 Task: Add Bonne Maman Raspberry Preserves to the cart.
Action: Mouse moved to (699, 254)
Screenshot: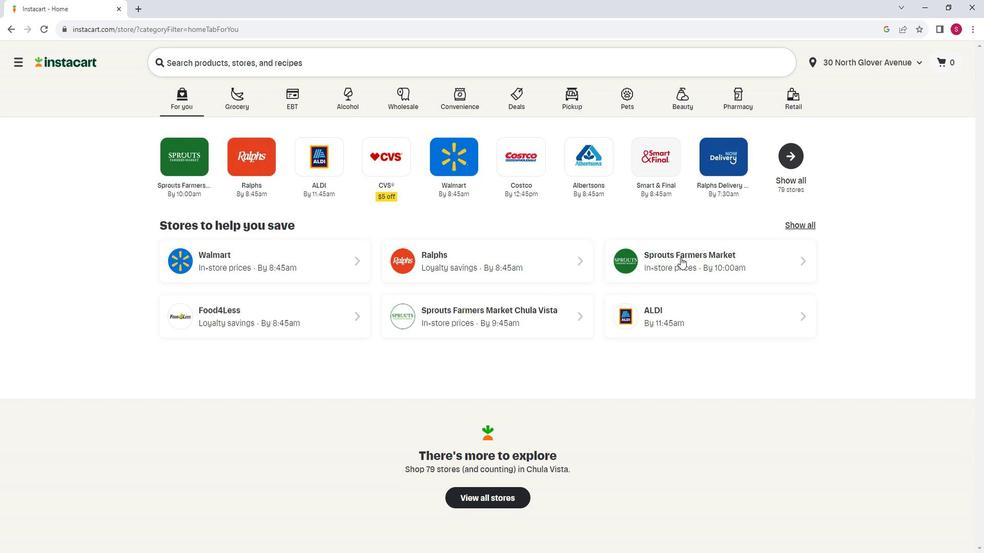 
Action: Mouse pressed left at (699, 254)
Screenshot: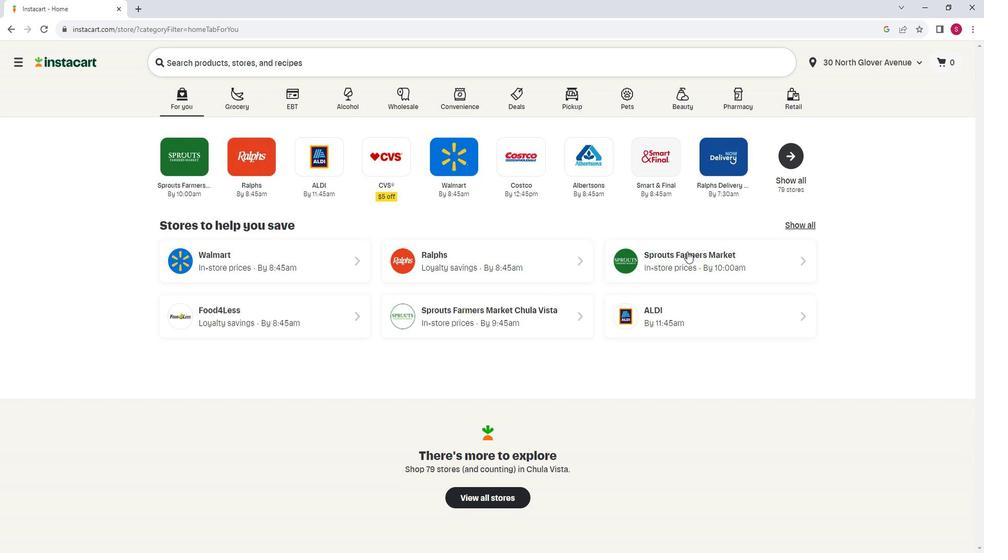 
Action: Mouse moved to (90, 334)
Screenshot: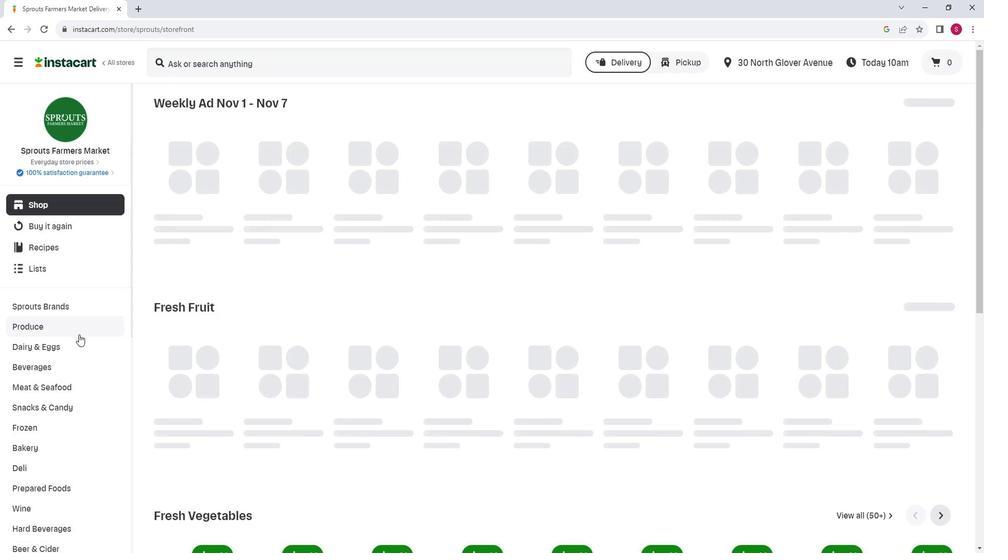 
Action: Mouse scrolled (90, 334) with delta (0, 0)
Screenshot: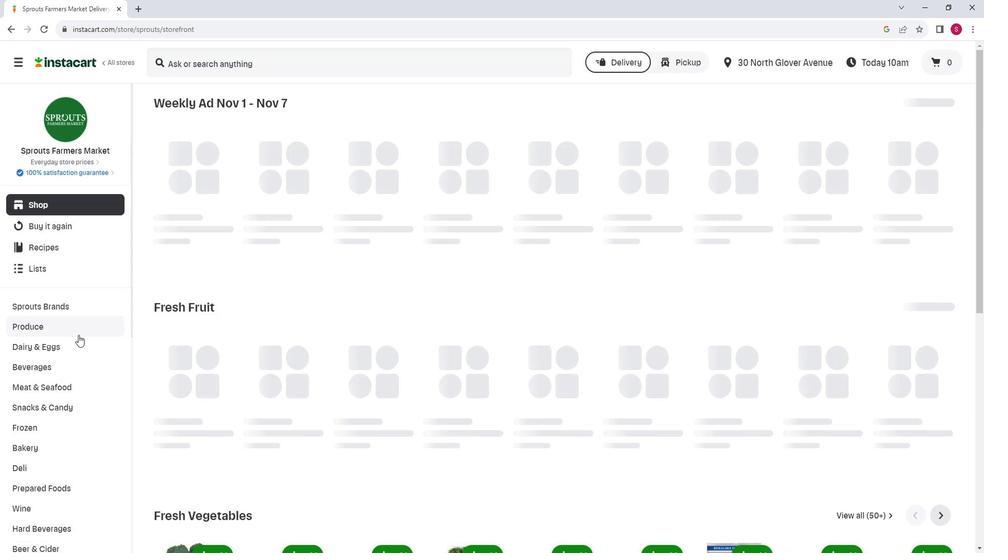
Action: Mouse moved to (91, 336)
Screenshot: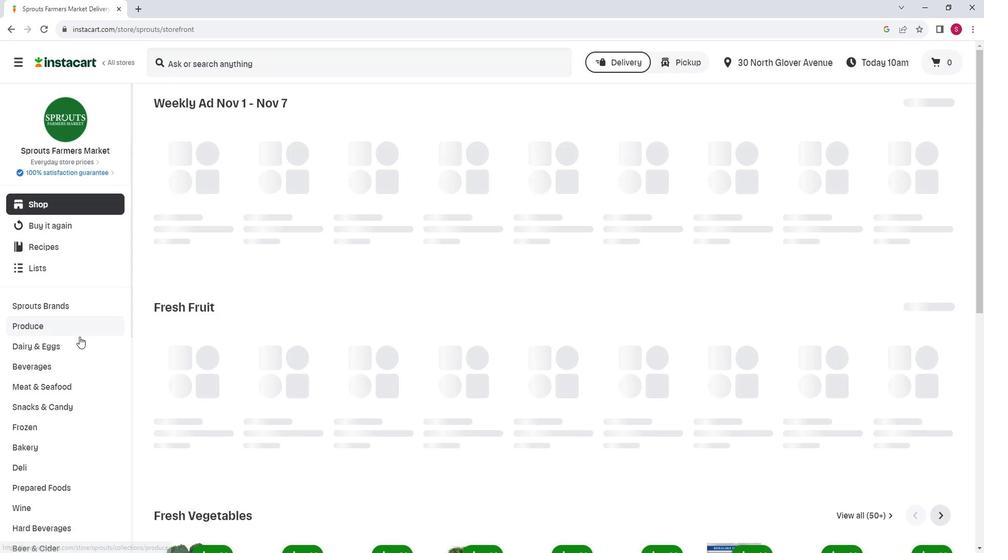 
Action: Mouse scrolled (91, 335) with delta (0, 0)
Screenshot: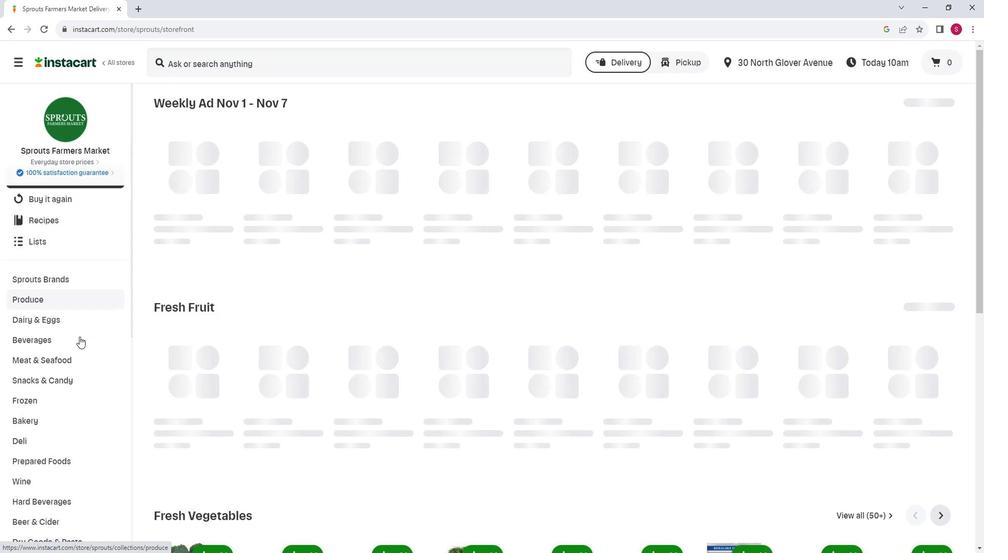 
Action: Mouse moved to (86, 355)
Screenshot: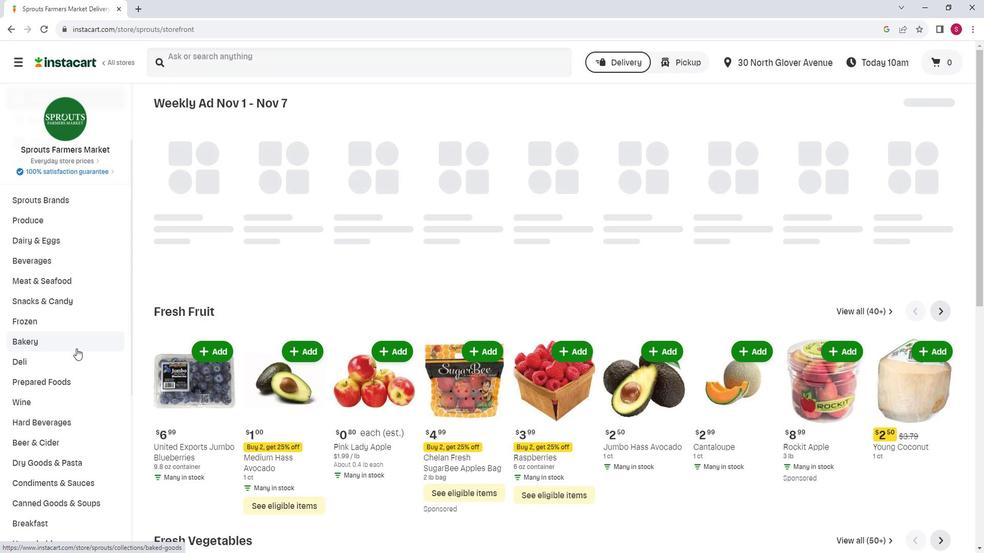 
Action: Mouse scrolled (86, 354) with delta (0, 0)
Screenshot: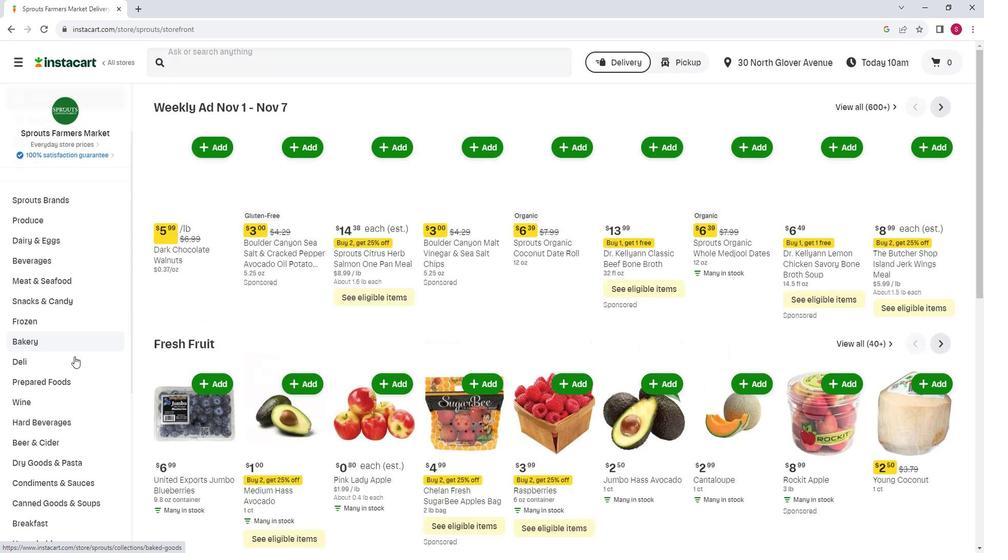 
Action: Mouse moved to (82, 377)
Screenshot: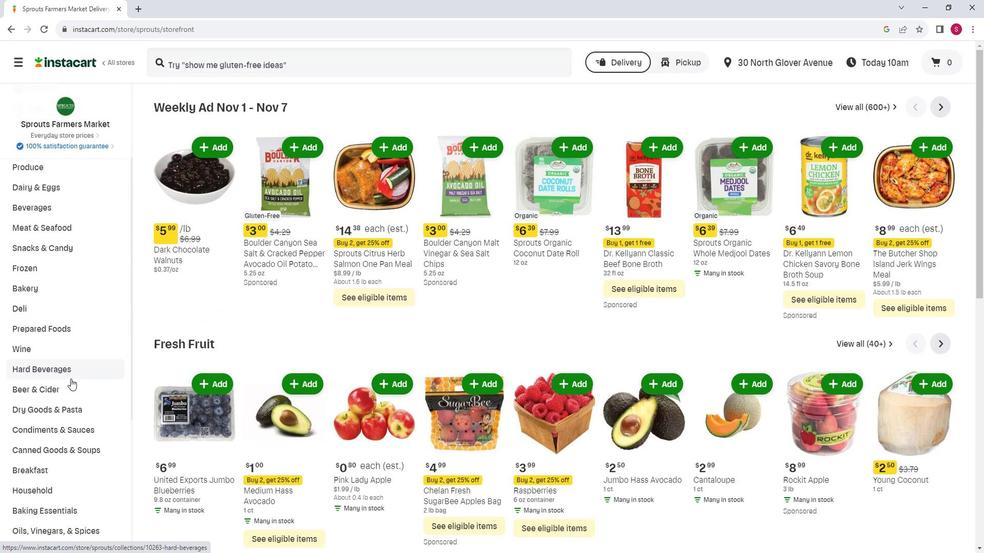 
Action: Mouse scrolled (82, 377) with delta (0, 0)
Screenshot: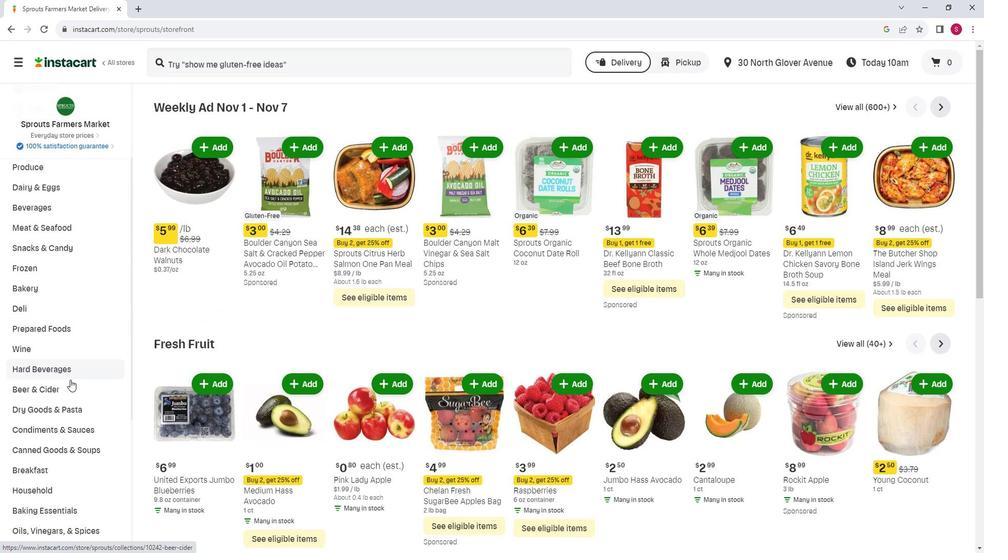
Action: Mouse moved to (73, 412)
Screenshot: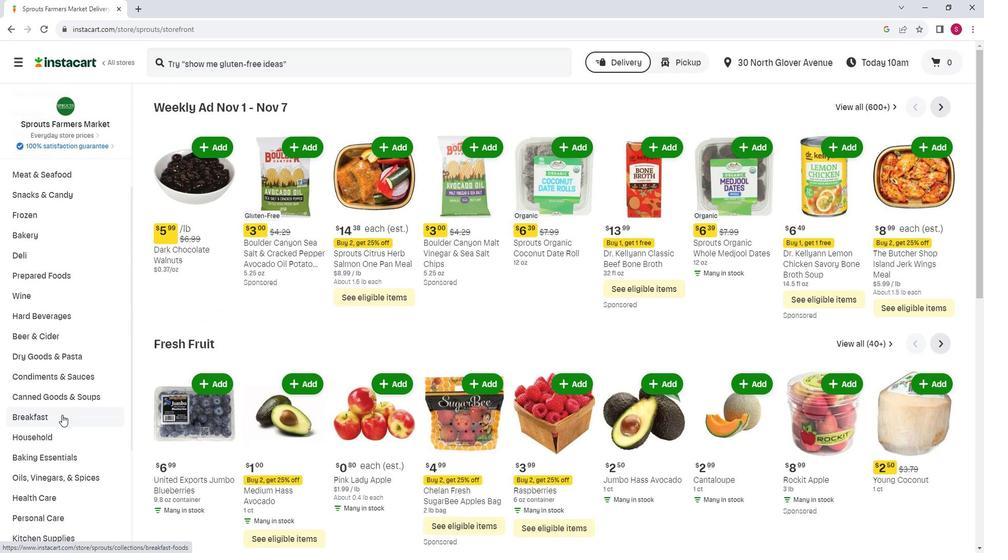 
Action: Mouse pressed left at (73, 412)
Screenshot: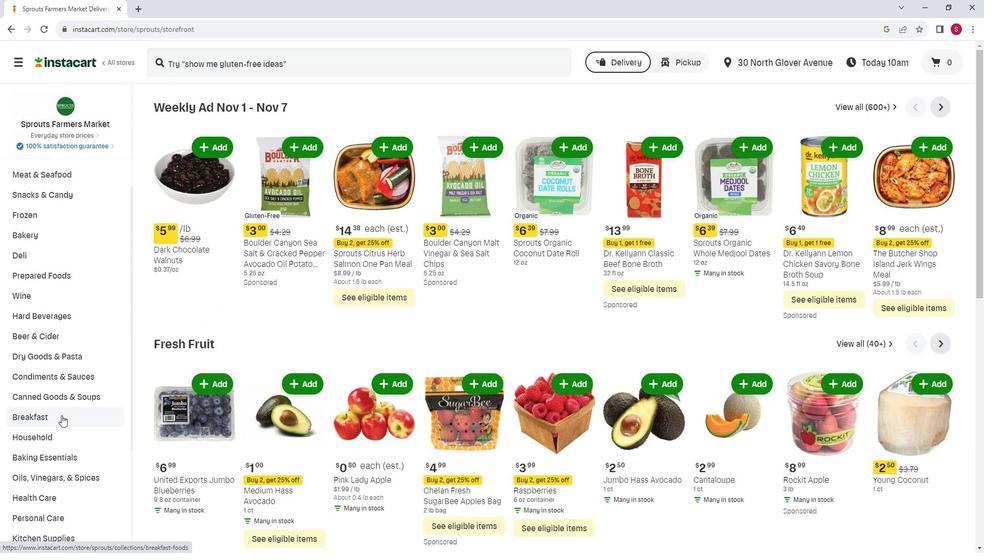 
Action: Mouse moved to (623, 133)
Screenshot: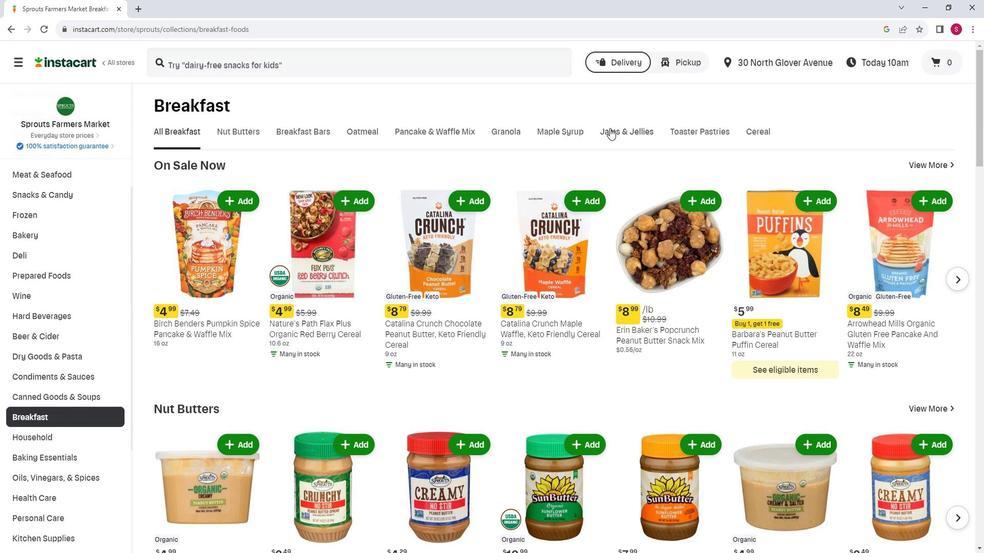 
Action: Mouse pressed left at (623, 133)
Screenshot: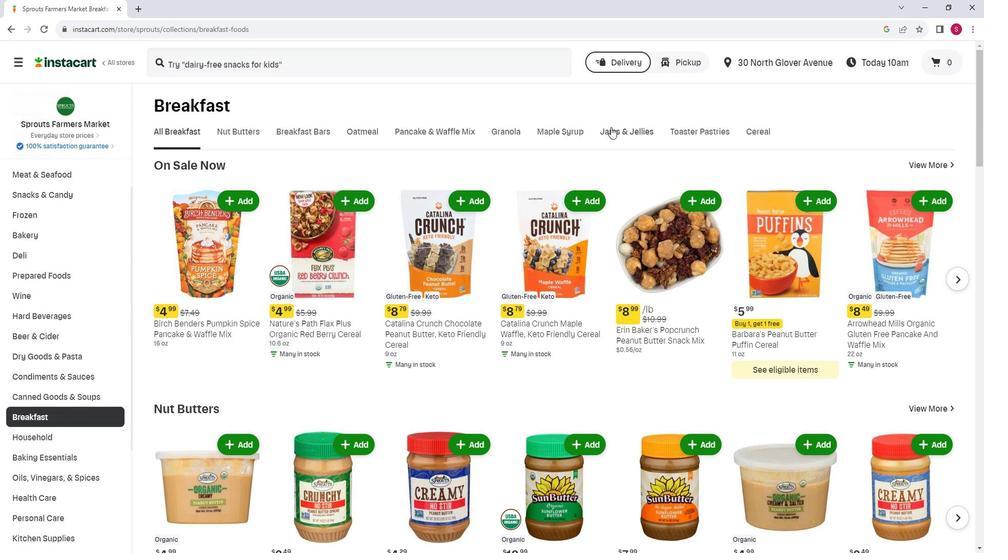 
Action: Mouse moved to (261, 183)
Screenshot: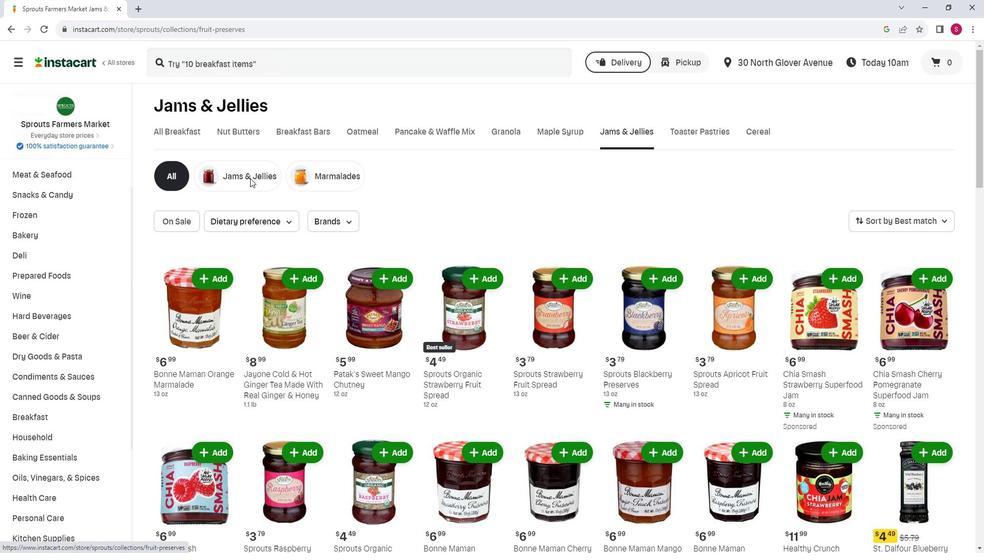 
Action: Mouse pressed left at (261, 183)
Screenshot: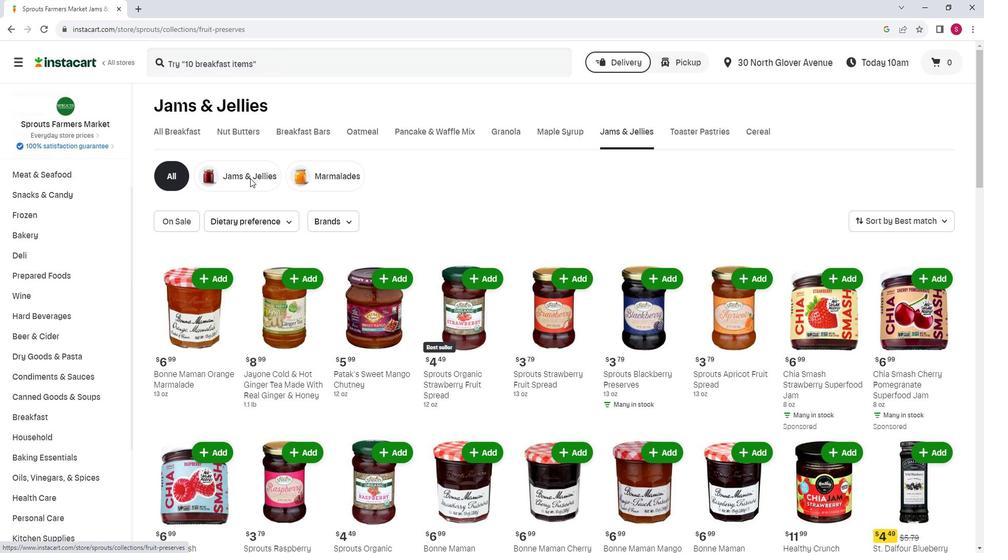 
Action: Mouse moved to (432, 220)
Screenshot: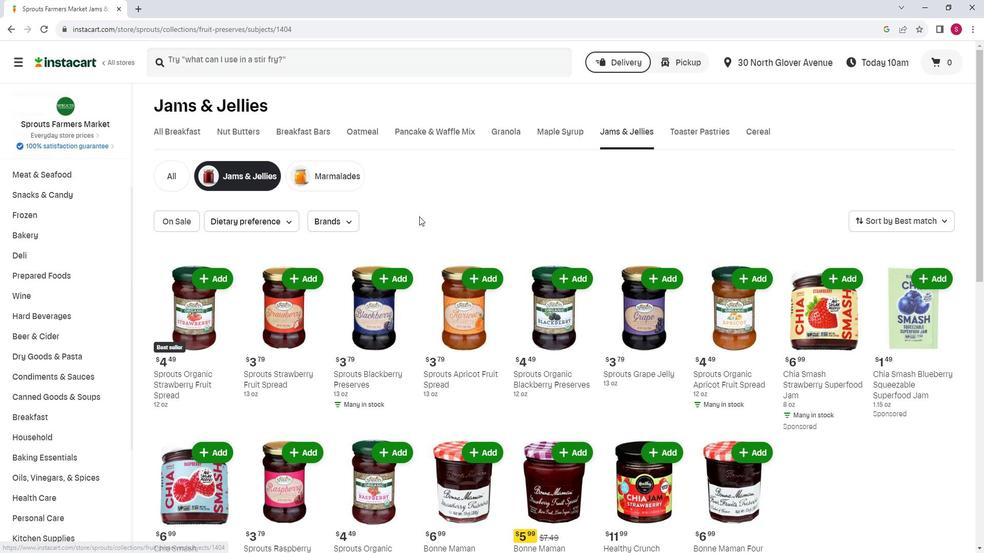 
Action: Mouse scrolled (432, 219) with delta (0, 0)
Screenshot: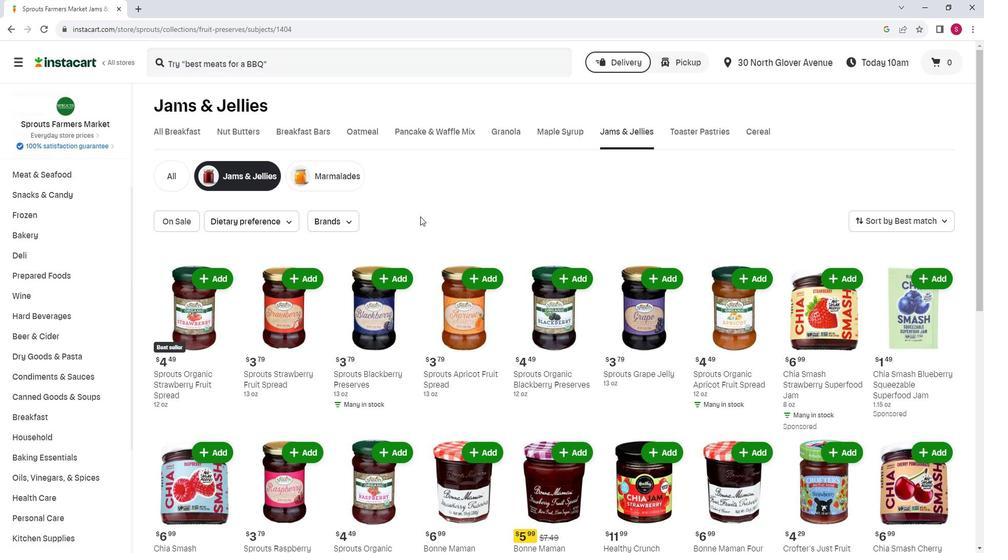 
Action: Mouse moved to (570, 286)
Screenshot: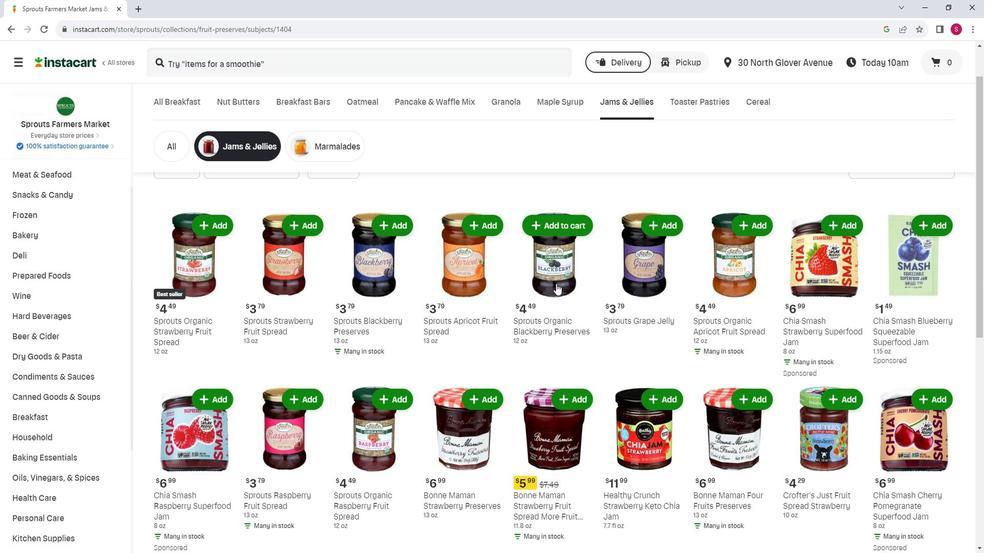 
Action: Mouse scrolled (570, 285) with delta (0, 0)
Screenshot: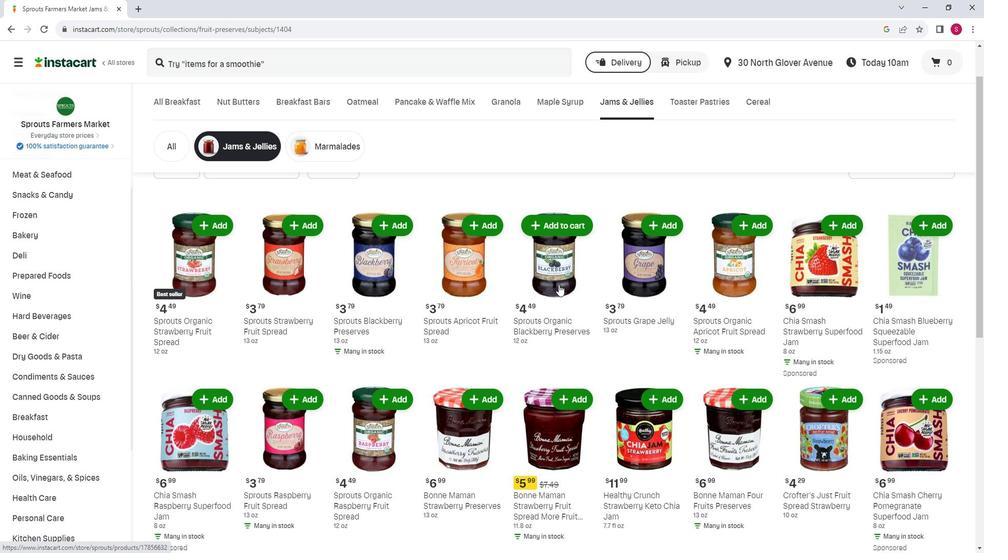 
Action: Mouse moved to (497, 300)
Screenshot: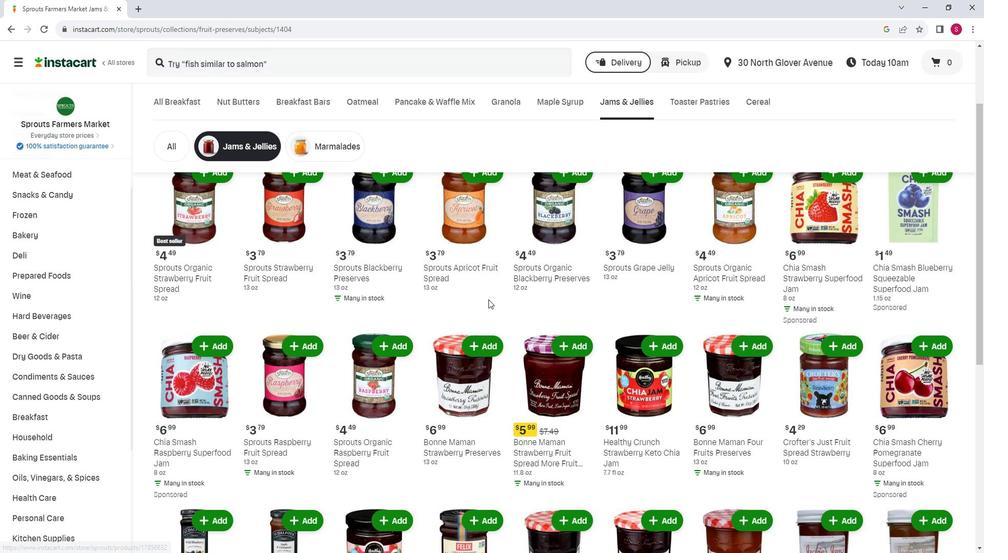 
Action: Mouse scrolled (497, 299) with delta (0, 0)
Screenshot: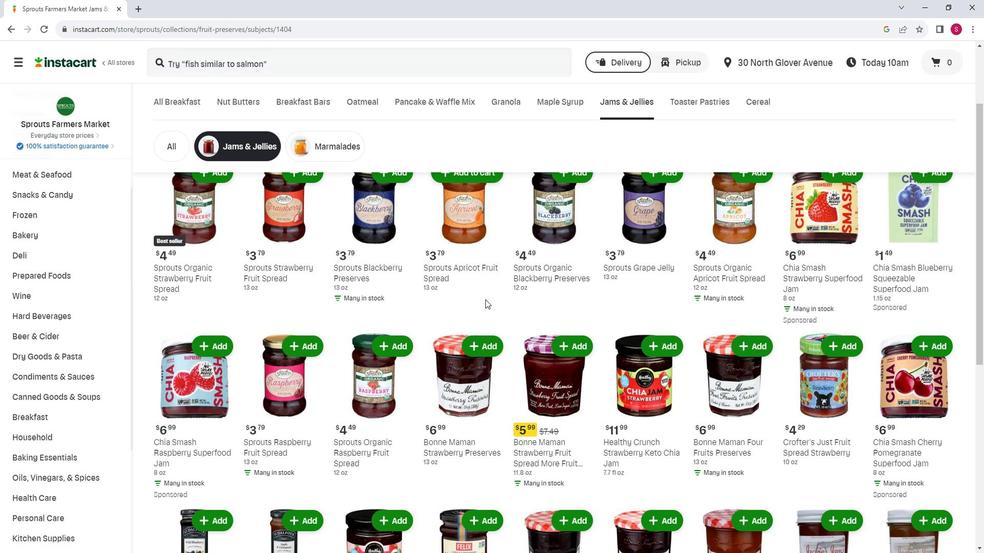 
Action: Mouse moved to (515, 297)
Screenshot: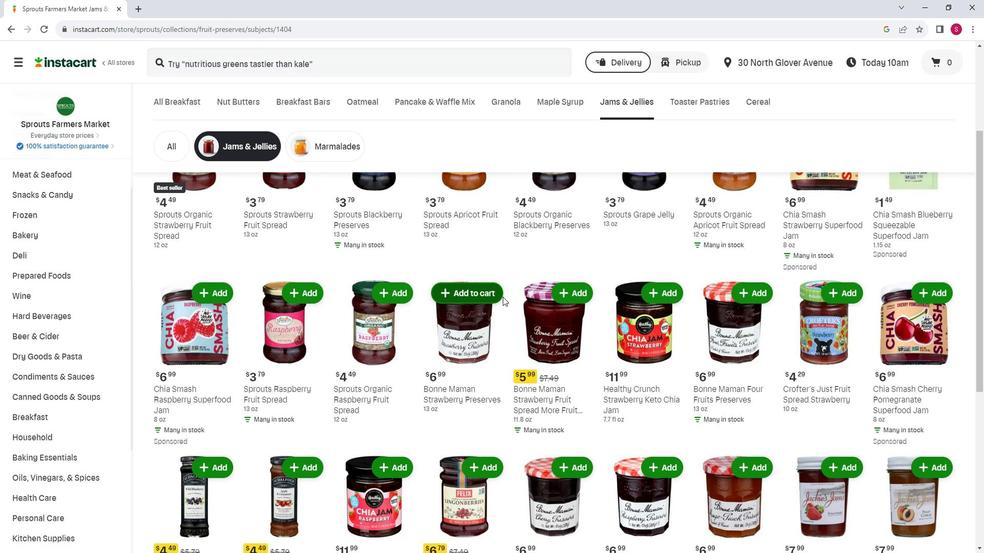 
Action: Mouse scrolled (515, 297) with delta (0, 0)
Screenshot: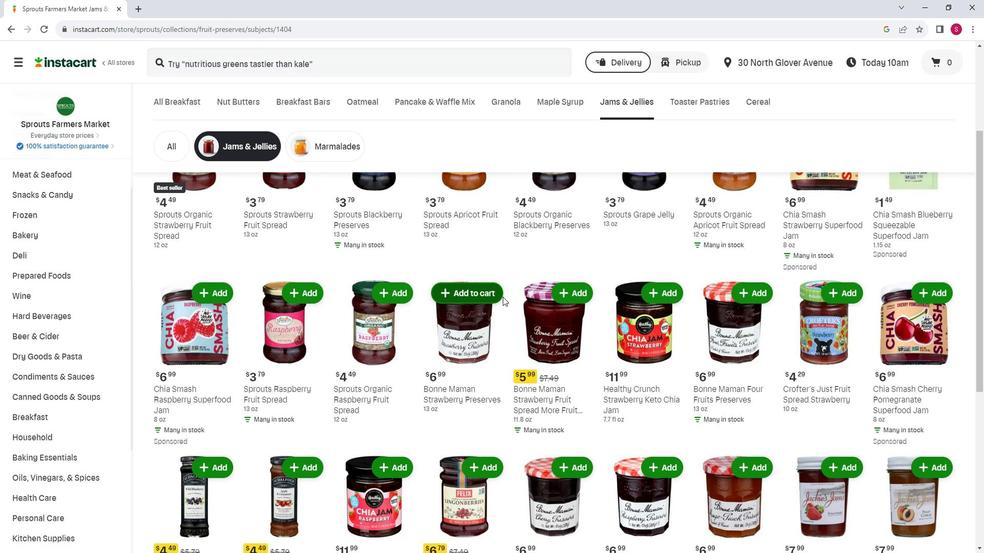 
Action: Mouse moved to (548, 304)
Screenshot: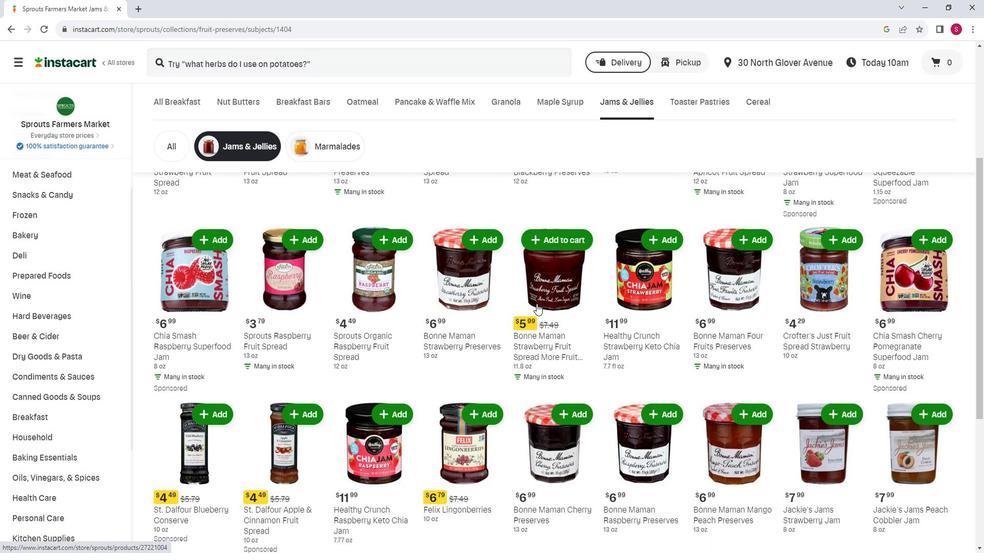 
Action: Mouse scrolled (548, 303) with delta (0, 0)
Screenshot: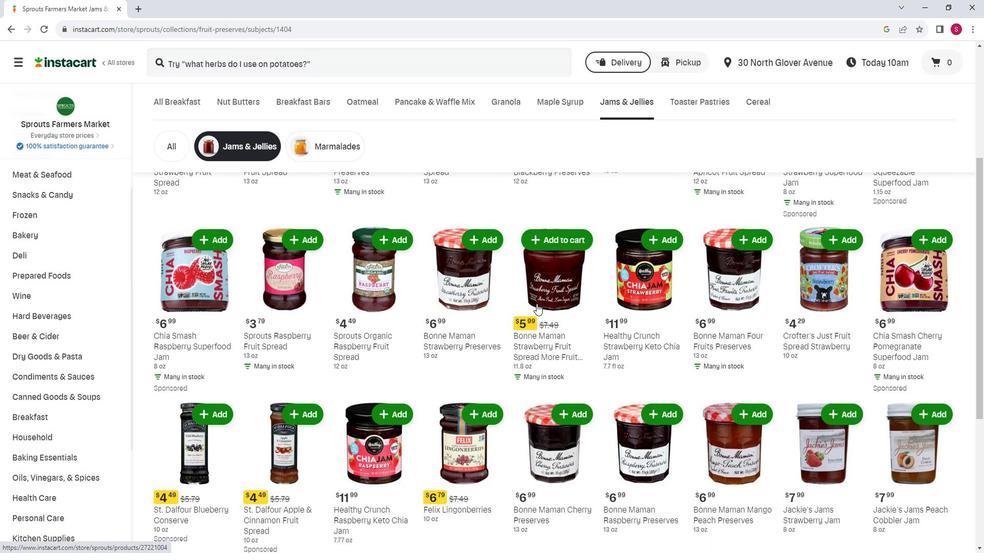
Action: Mouse moved to (549, 304)
Screenshot: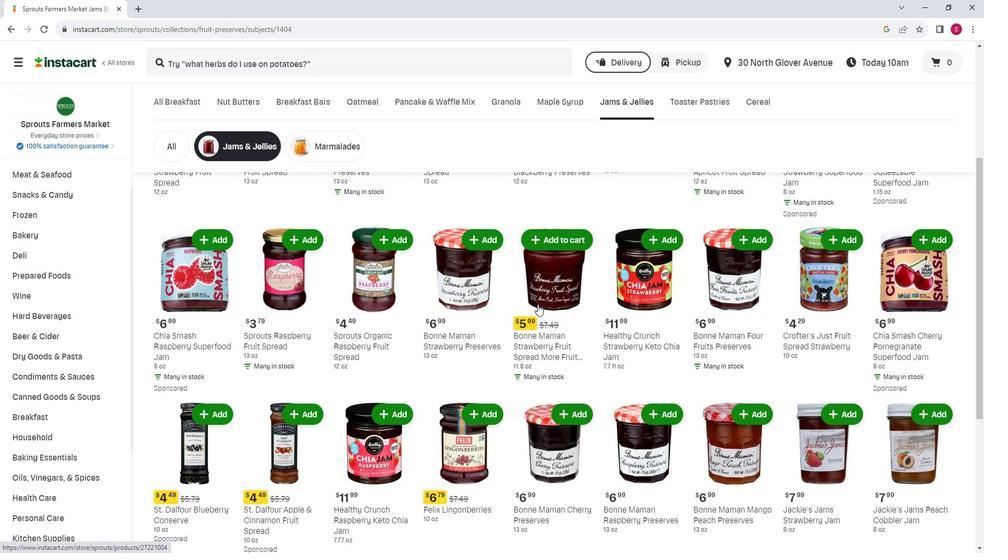 
Action: Mouse scrolled (549, 304) with delta (0, 0)
Screenshot: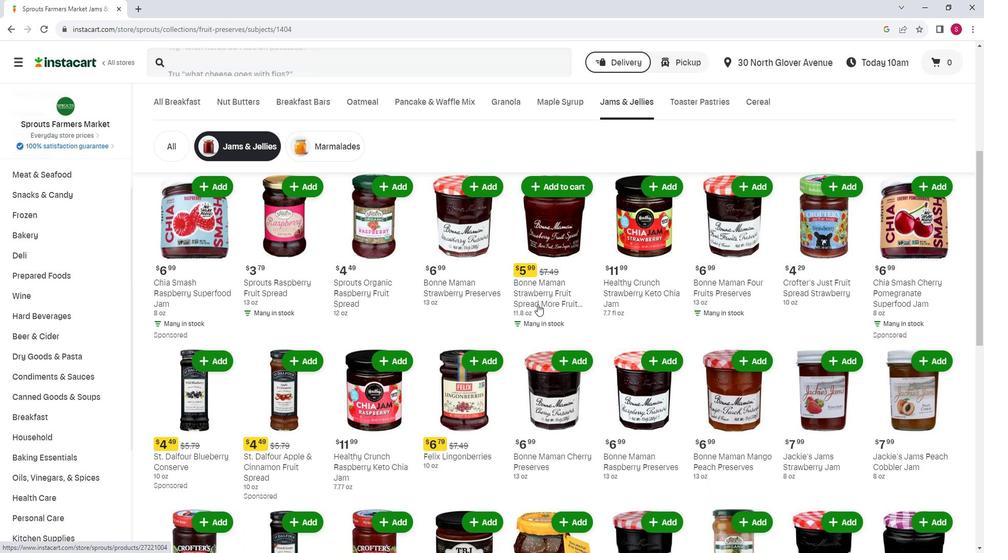 
Action: Mouse moved to (664, 307)
Screenshot: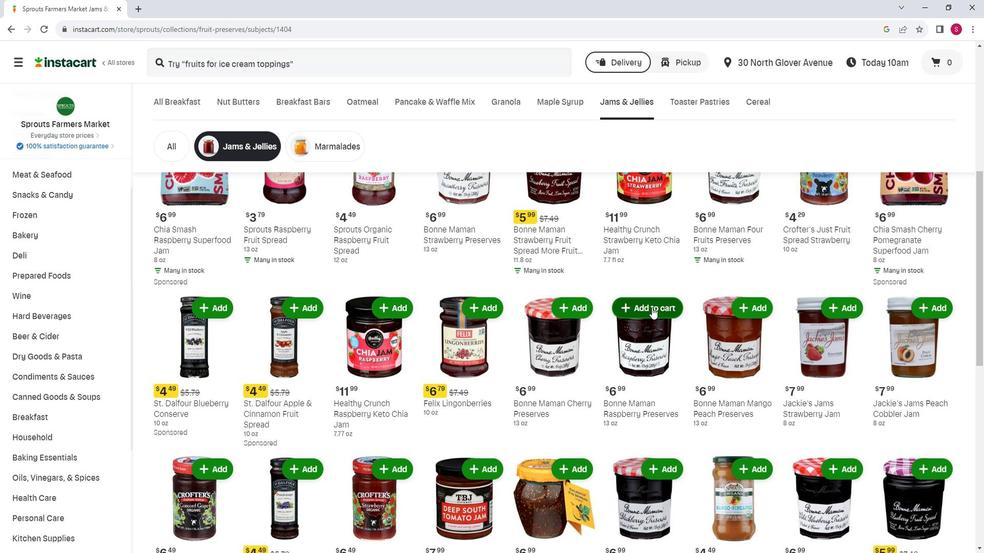 
Action: Mouse pressed left at (664, 307)
Screenshot: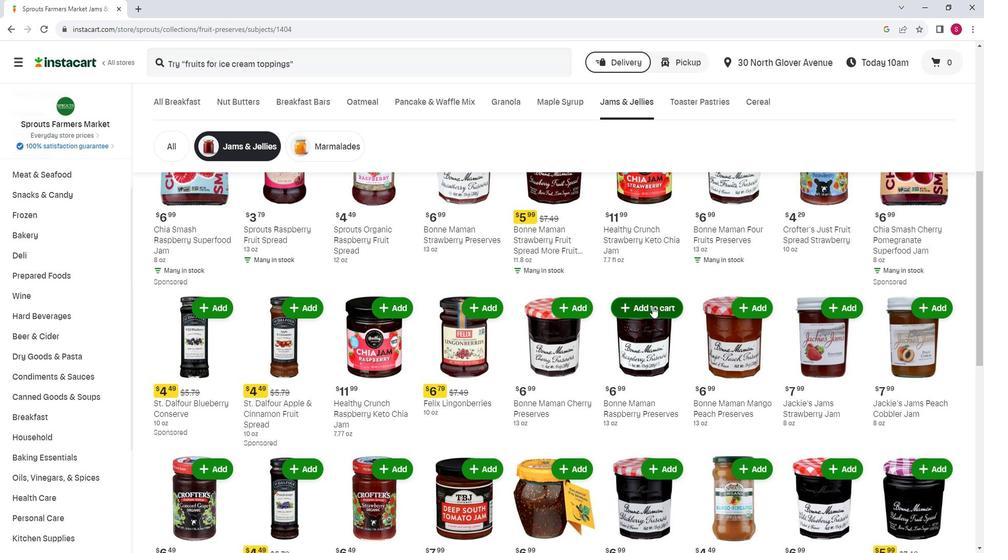 
Action: Mouse moved to (665, 287)
Screenshot: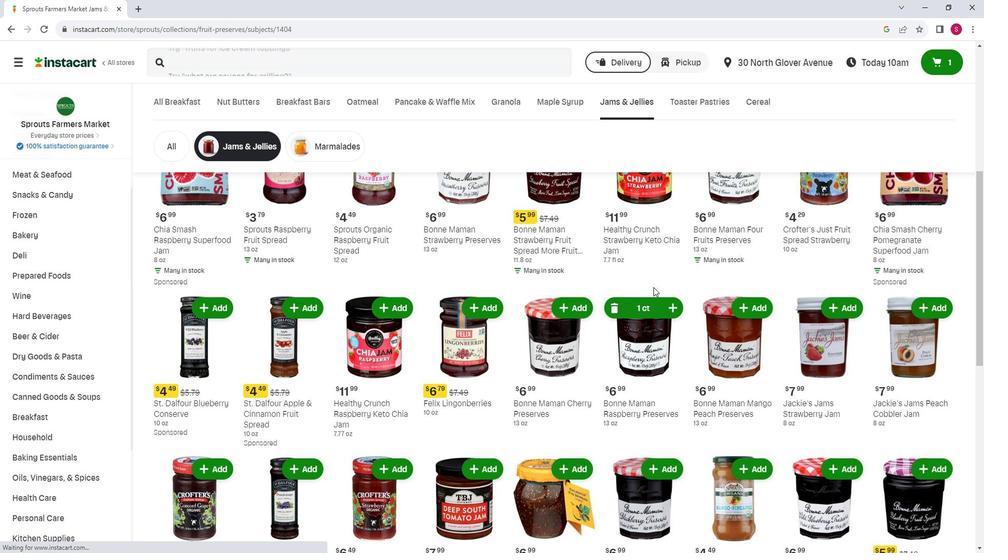 
